 Task: Add in the project ZoomTech an epic 'IT Service Management (ITSM) Implementation'.
Action: Mouse moved to (82, 209)
Screenshot: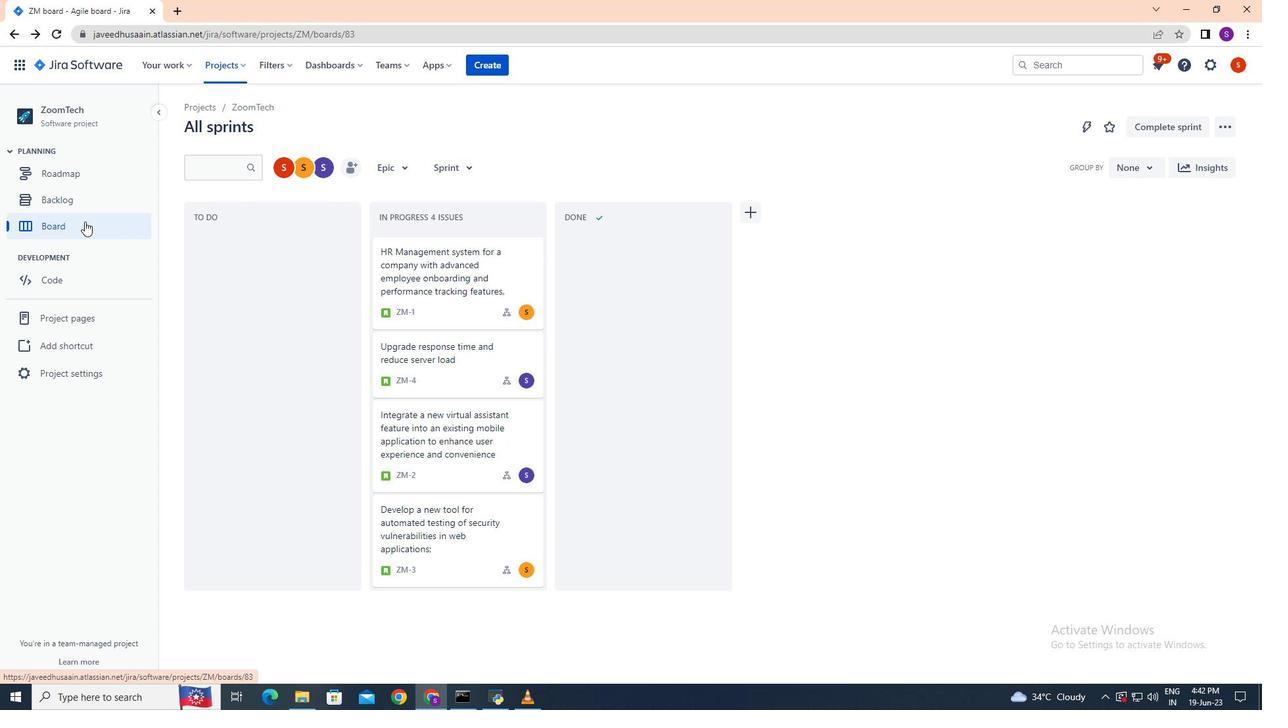 
Action: Mouse pressed left at (82, 209)
Screenshot: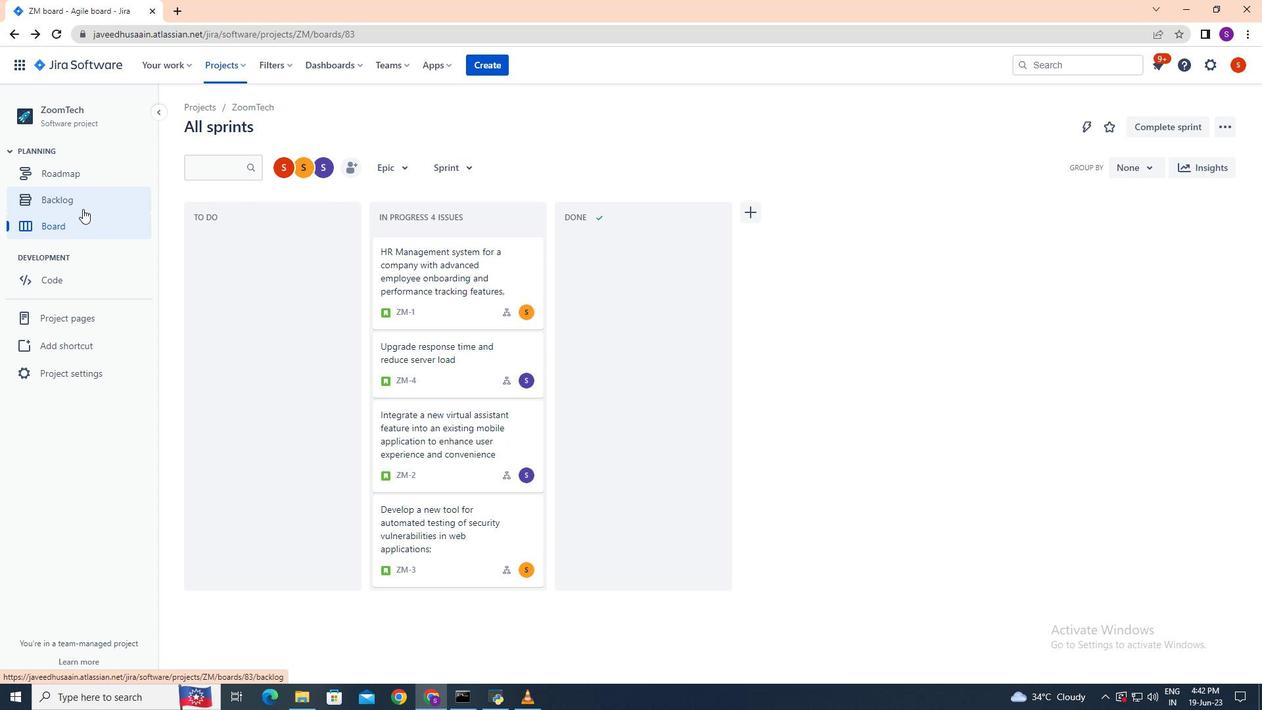 
Action: Mouse moved to (297, 345)
Screenshot: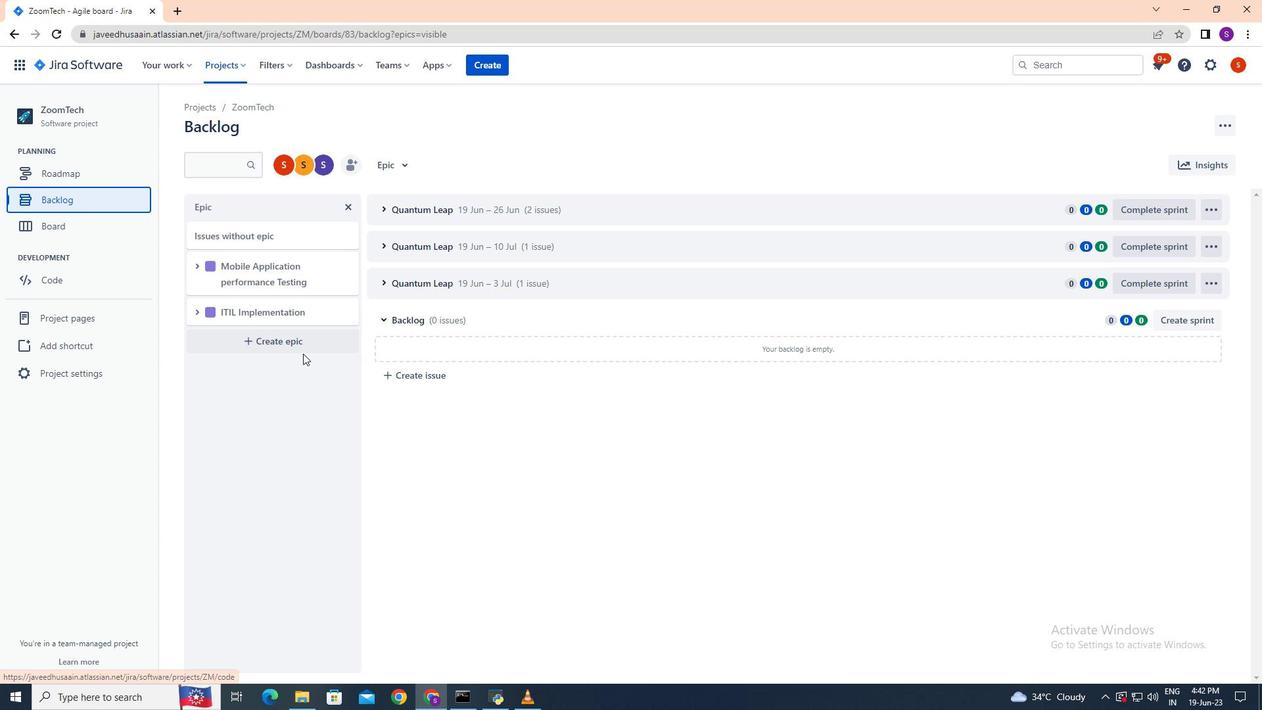 
Action: Mouse pressed left at (297, 345)
Screenshot: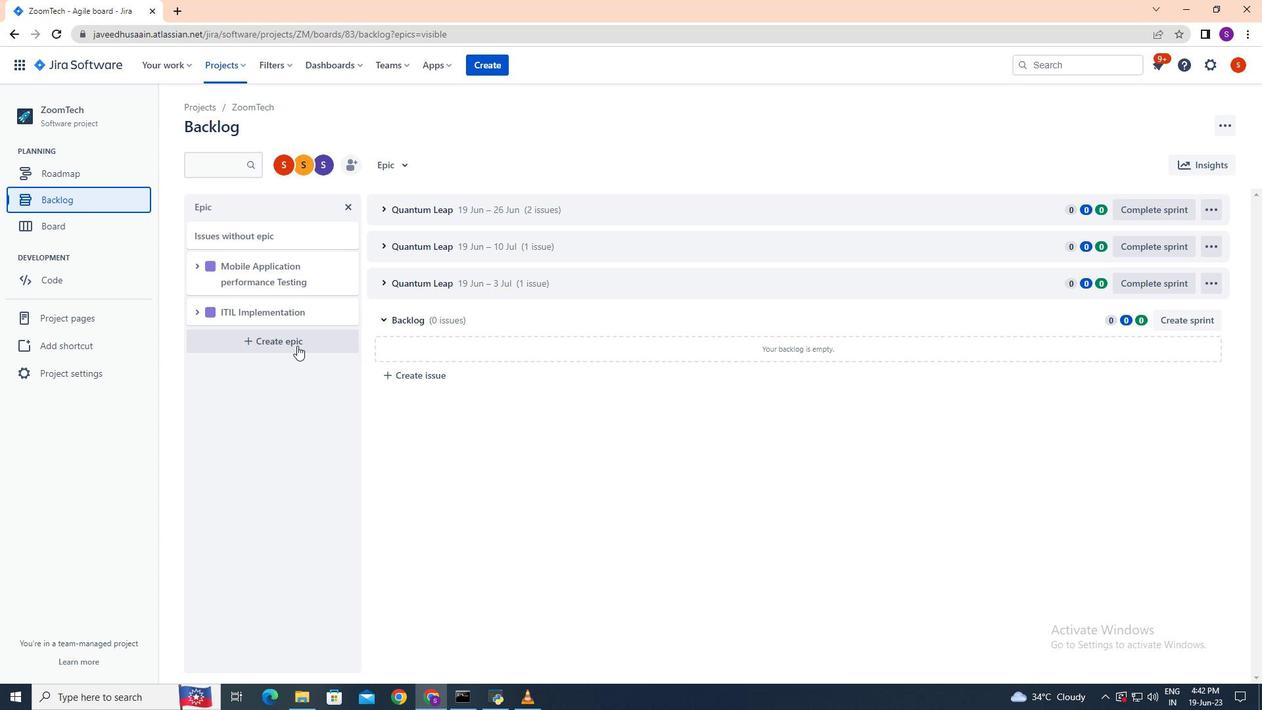 
Action: Key pressed <Key.shift><Key.shift><Key.shift><Key.shift>IT<Key.space>Service<Key.space><Key.shift>Management<Key.space><Key.shift><Key.shift><Key.shift_r><Key.shift_r><Key.shift_r>(<Key.shift><Key.shift><Key.shift><Key.shift><Key.shift><Key.shift><Key.shift><Key.shift><Key.shift><Key.shift><Key.shift><Key.shift><Key.shift><Key.shift><Key.shift><Key.shift><Key.shift><Key.shift>ITSM<Key.shift_r>)<Key.space><Key.shift><Key.shift><Key.shift><Key.shift><Key.shift><Key.shift><Key.shift><Key.shift><Key.shift><Key.shift><Key.shift><Key.shift><Key.shift><Key.shift><Key.shift>Implementation<Key.enter>
Screenshot: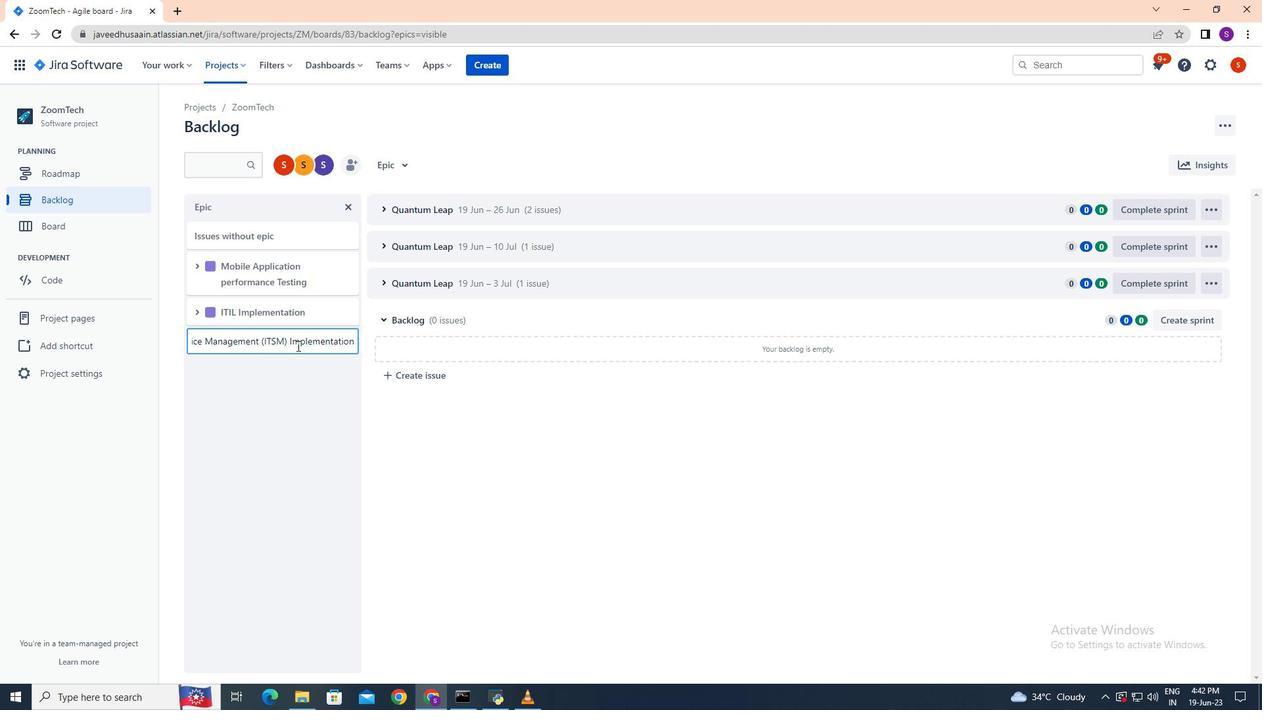 
